 Task: Include the "other" option as the answer for the dropdown.
Action: Mouse moved to (563, 464)
Screenshot: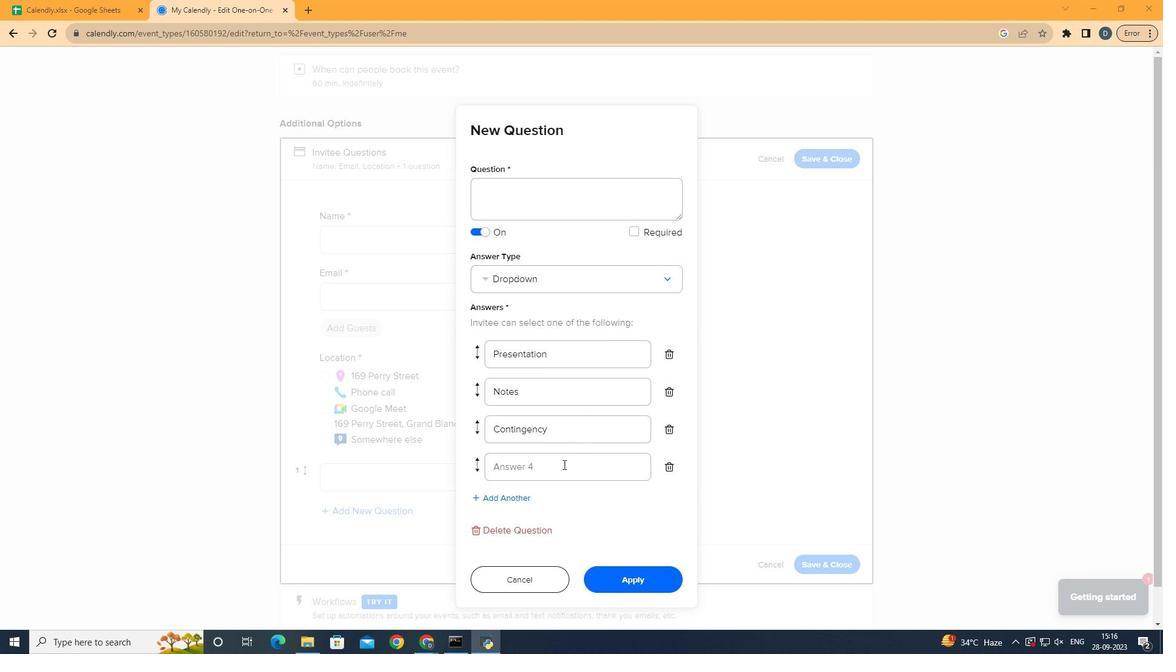 
Action: Mouse pressed left at (563, 464)
Screenshot: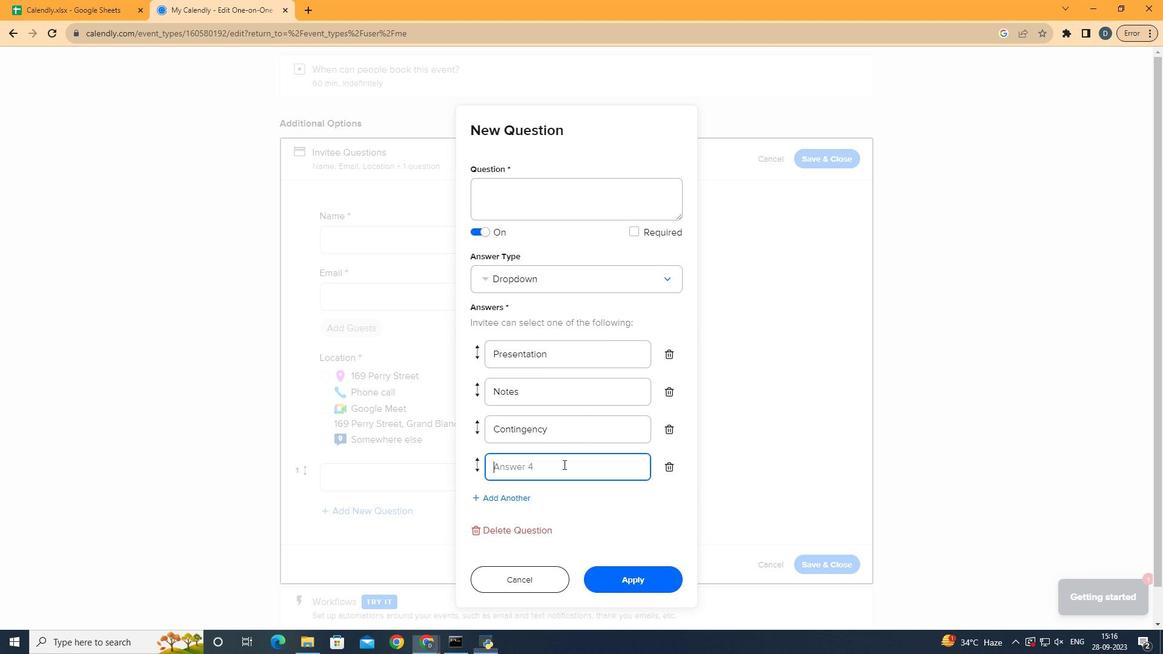 
Action: Mouse moved to (563, 465)
Screenshot: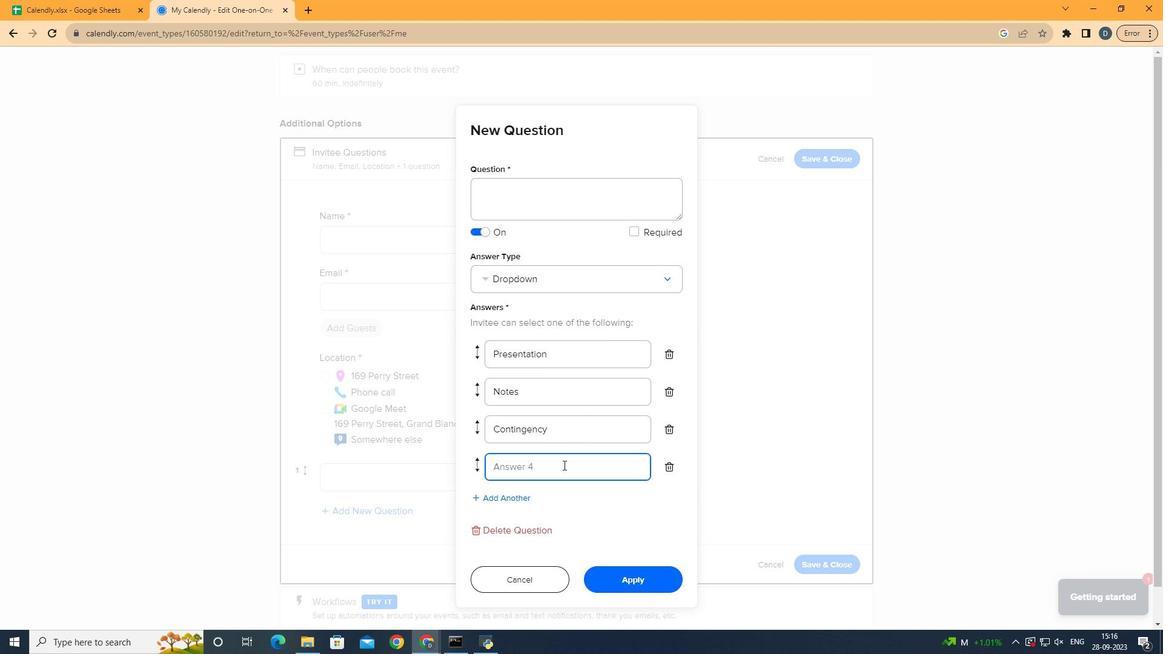 
Action: Key pressed <Key.shift><Key.shift><Key.shift><Key.shift><Key.shift><Key.shift><Key.shift><Key.shift>Other
Screenshot: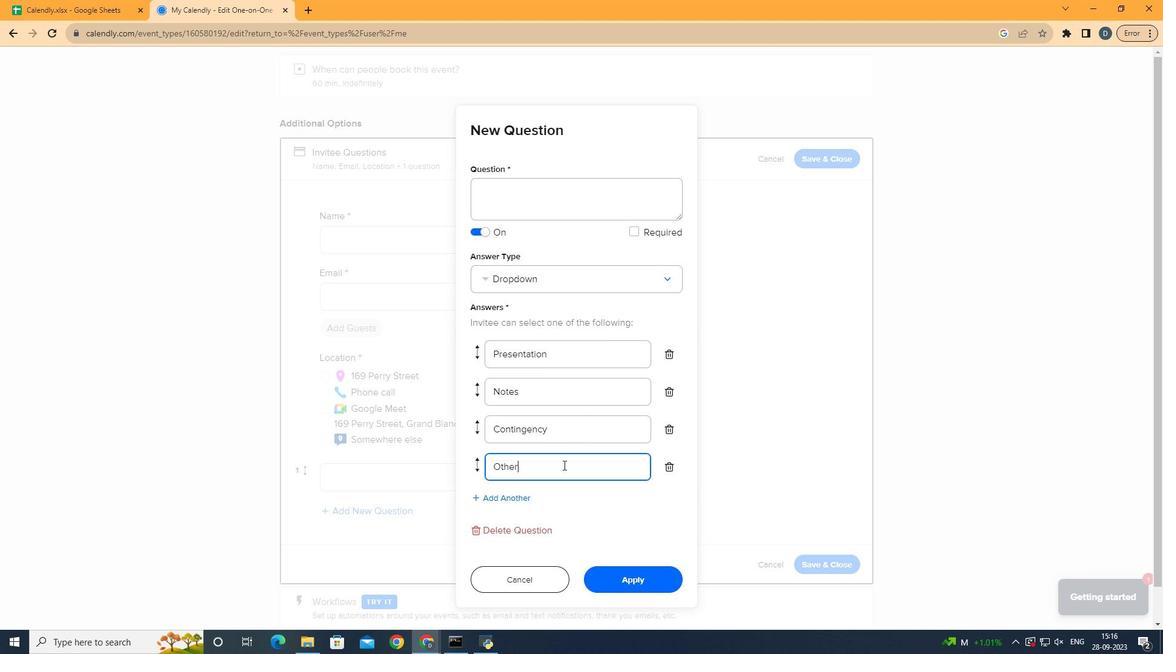 
Action: Mouse moved to (610, 499)
Screenshot: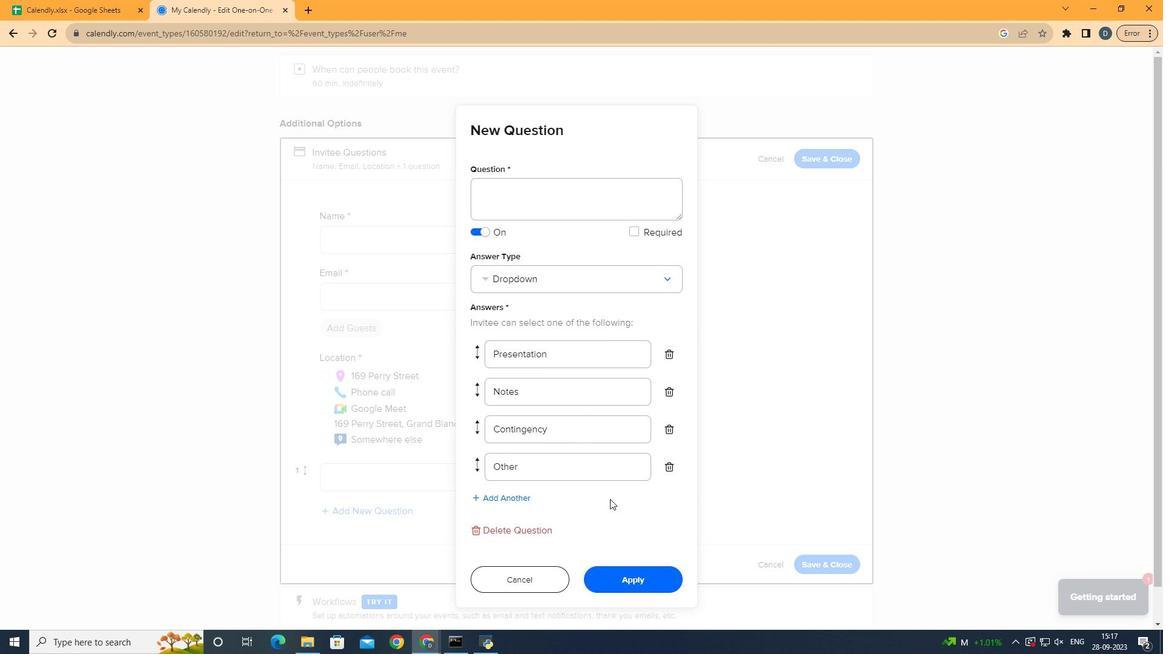 
Action: Mouse pressed left at (610, 499)
Screenshot: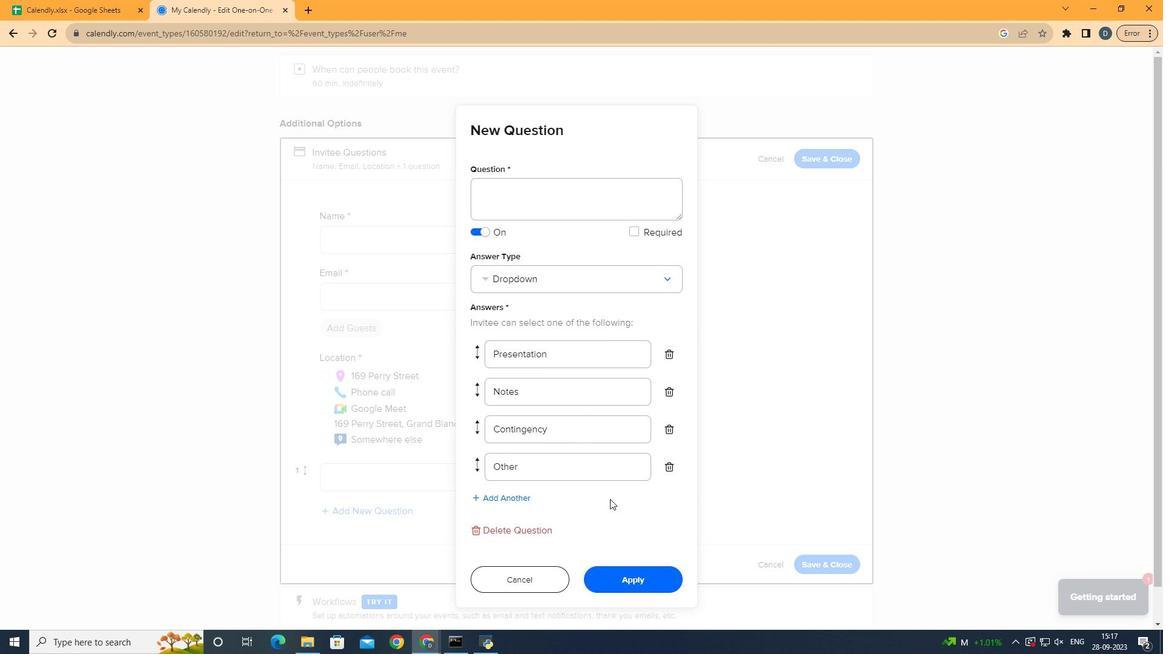 
